 Task: Enable "Trellis quantization" for encoding in FFmpeg audio/video decoder.
Action: Mouse moved to (123, 20)
Screenshot: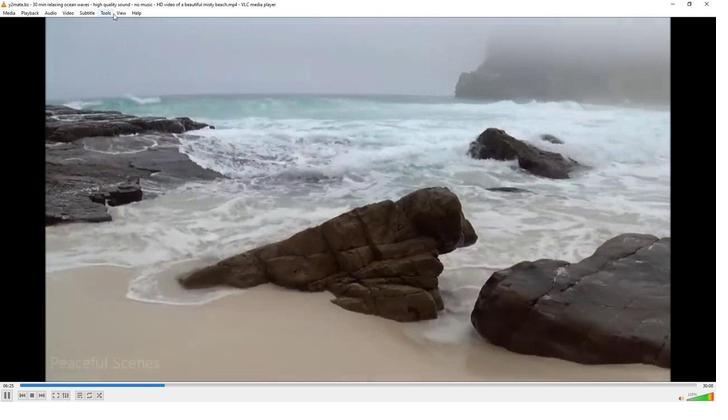 
Action: Mouse pressed left at (123, 20)
Screenshot: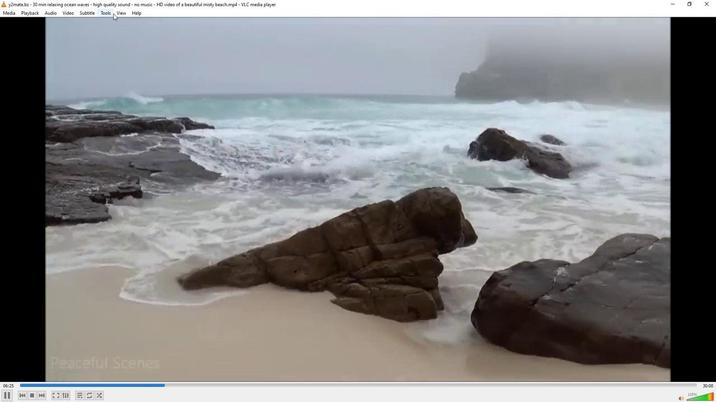 
Action: Mouse moved to (147, 104)
Screenshot: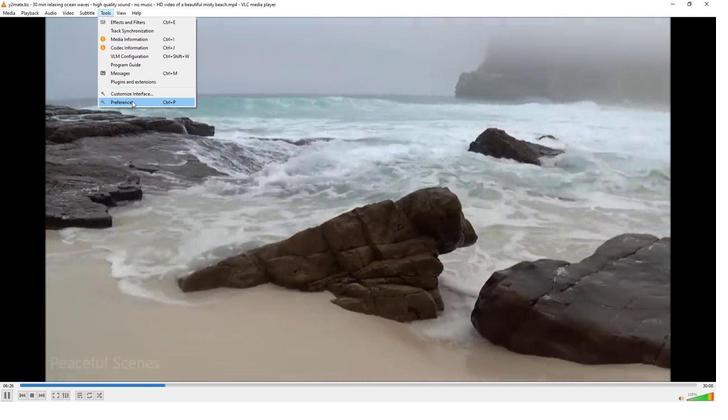 
Action: Mouse pressed left at (147, 104)
Screenshot: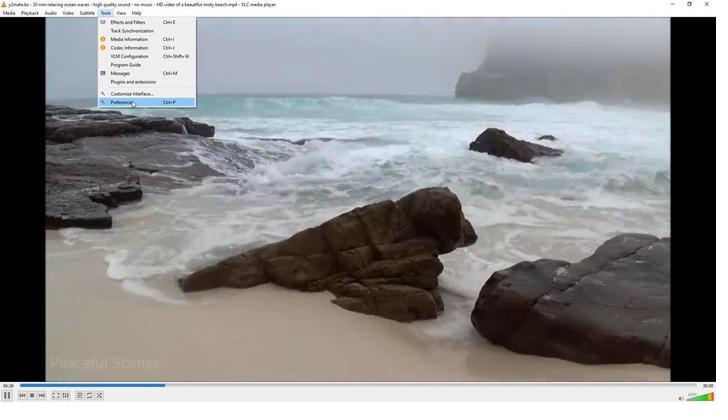 
Action: Mouse moved to (87, 309)
Screenshot: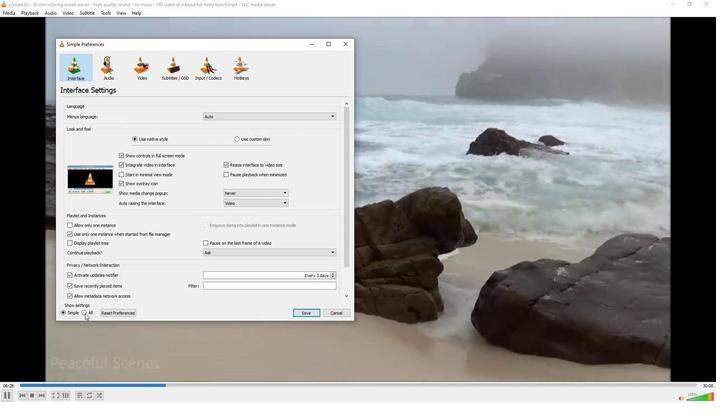 
Action: Mouse pressed left at (87, 309)
Screenshot: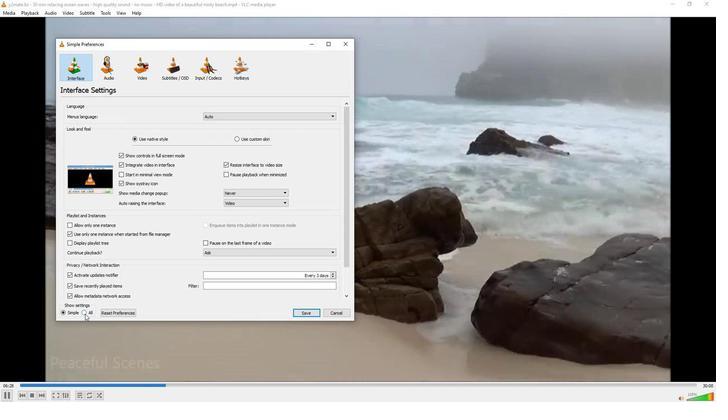 
Action: Mouse moved to (72, 206)
Screenshot: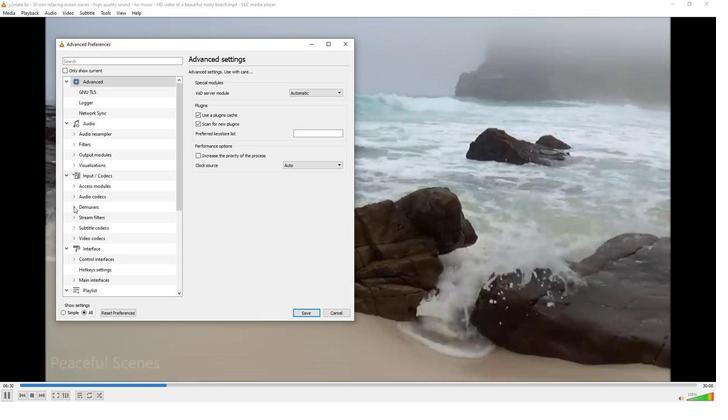 
Action: Mouse pressed left at (72, 206)
Screenshot: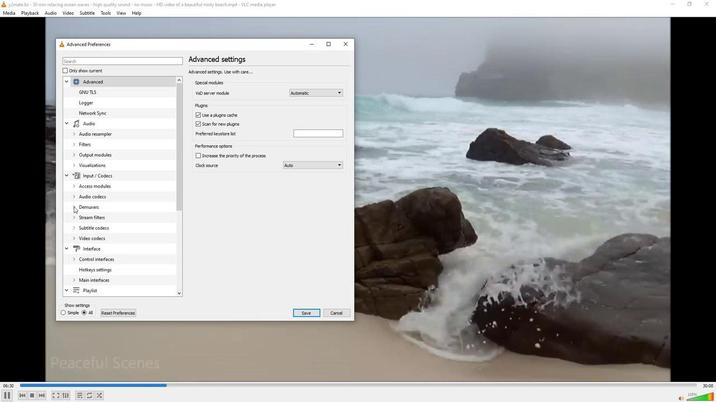 
Action: Mouse moved to (133, 217)
Screenshot: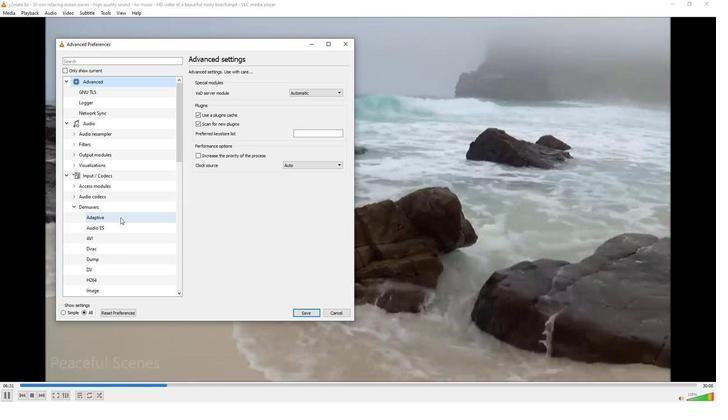 
Action: Mouse scrolled (133, 217) with delta (0, 0)
Screenshot: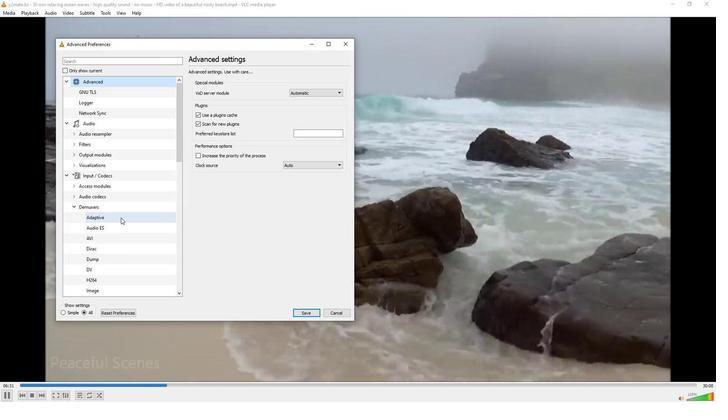 
Action: Mouse scrolled (133, 217) with delta (0, 0)
Screenshot: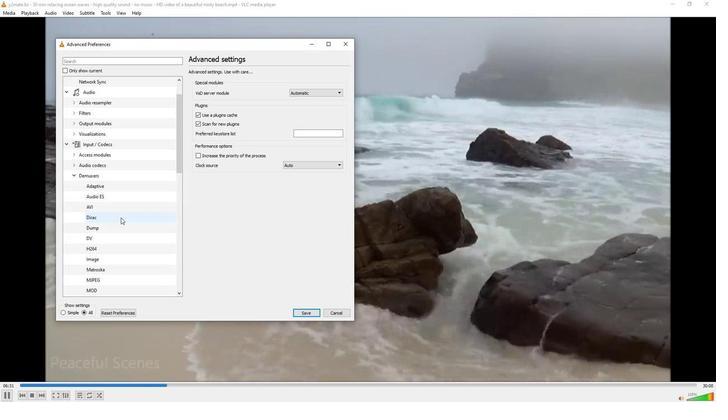 
Action: Mouse scrolled (133, 217) with delta (0, 0)
Screenshot: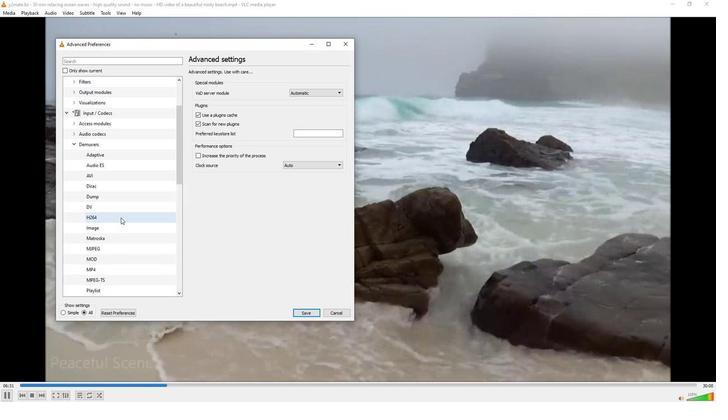 
Action: Mouse moved to (133, 217)
Screenshot: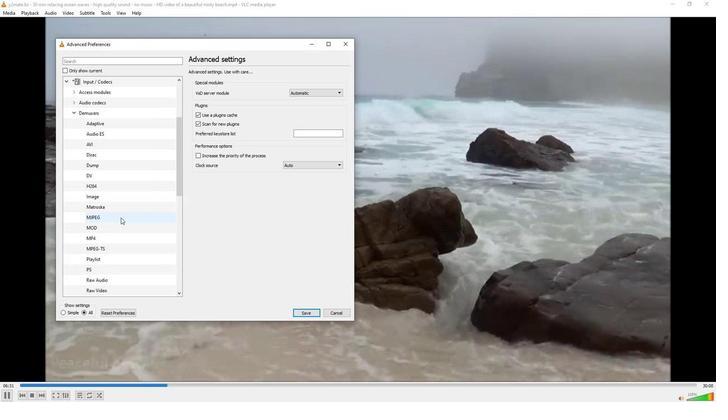 
Action: Mouse scrolled (133, 217) with delta (0, 0)
Screenshot: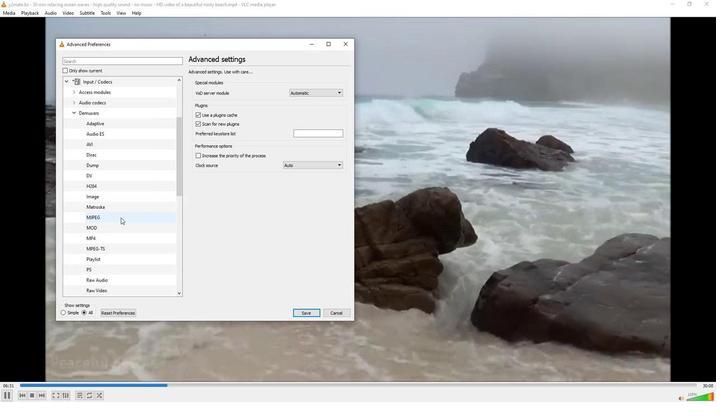 
Action: Mouse scrolled (133, 217) with delta (0, 0)
Screenshot: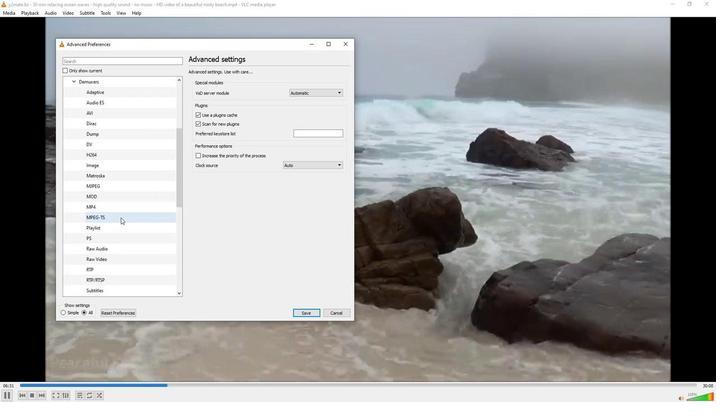 
Action: Mouse scrolled (133, 217) with delta (0, 0)
Screenshot: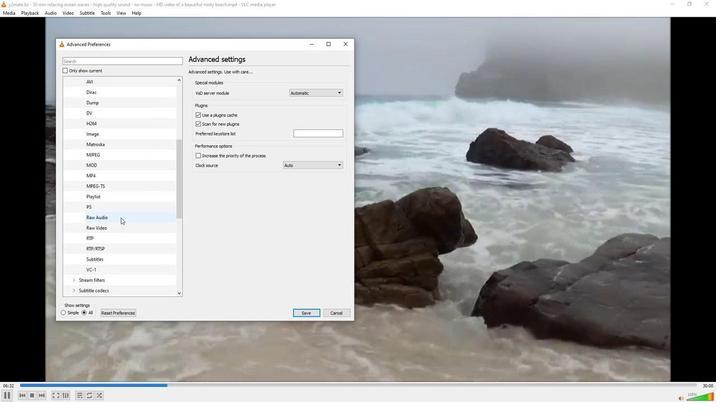 
Action: Mouse moved to (74, 268)
Screenshot: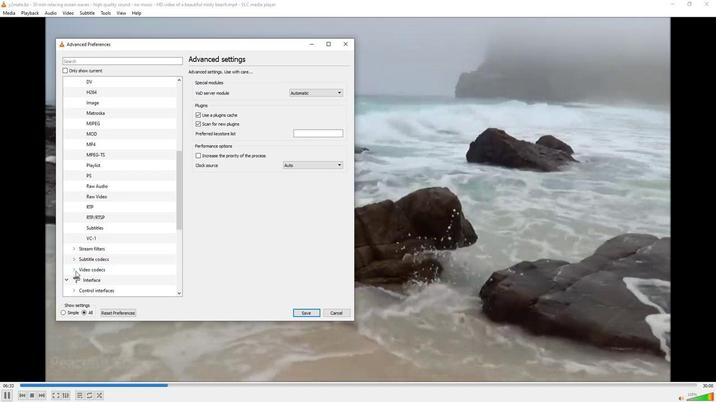 
Action: Mouse pressed left at (74, 268)
Screenshot: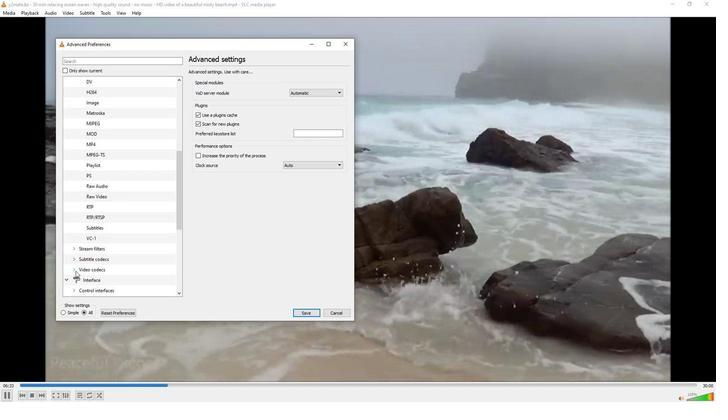 
Action: Mouse moved to (101, 286)
Screenshot: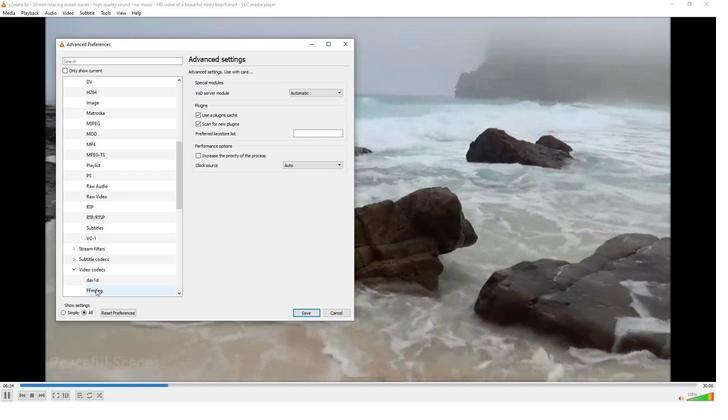 
Action: Mouse pressed left at (101, 286)
Screenshot: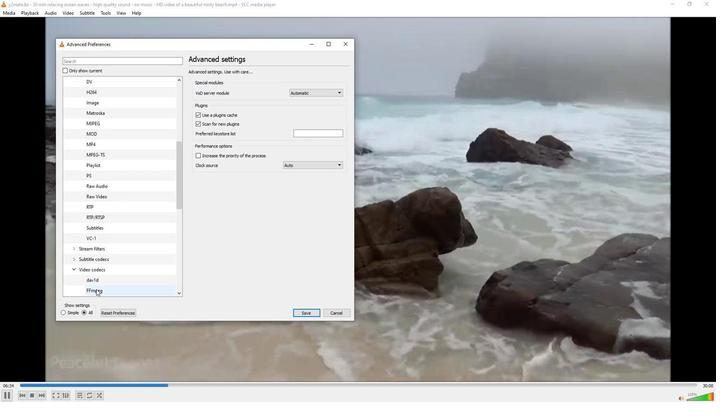 
Action: Mouse moved to (318, 265)
Screenshot: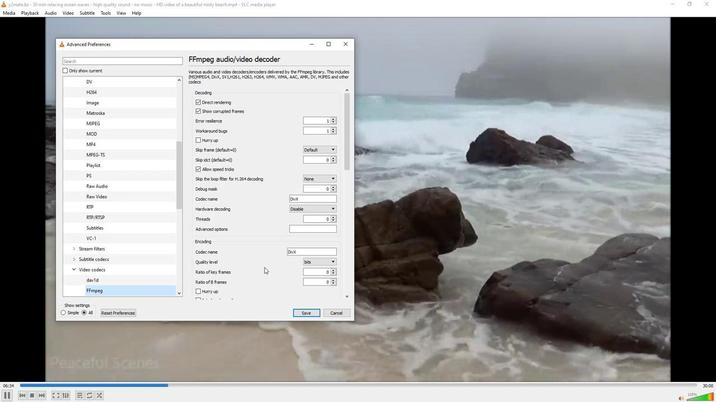 
Action: Mouse scrolled (318, 264) with delta (0, 0)
Screenshot: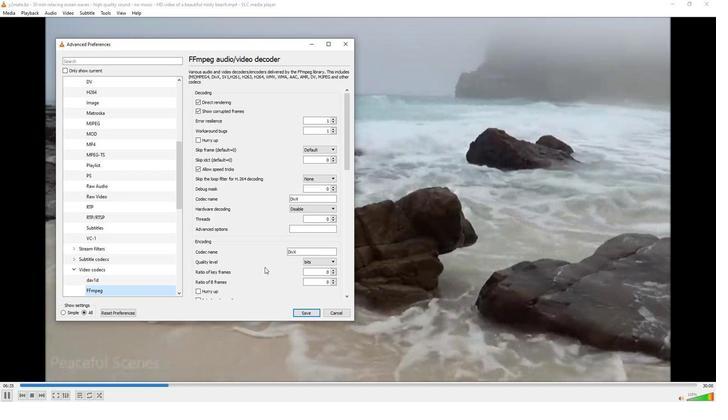 
Action: Mouse scrolled (318, 264) with delta (0, 0)
Screenshot: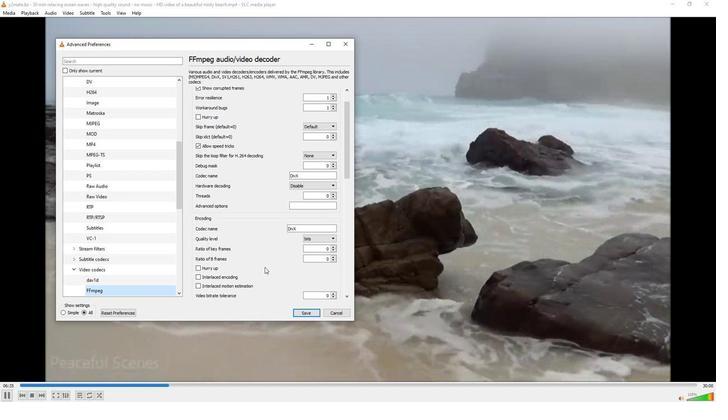 
Action: Mouse scrolled (318, 264) with delta (0, 0)
Screenshot: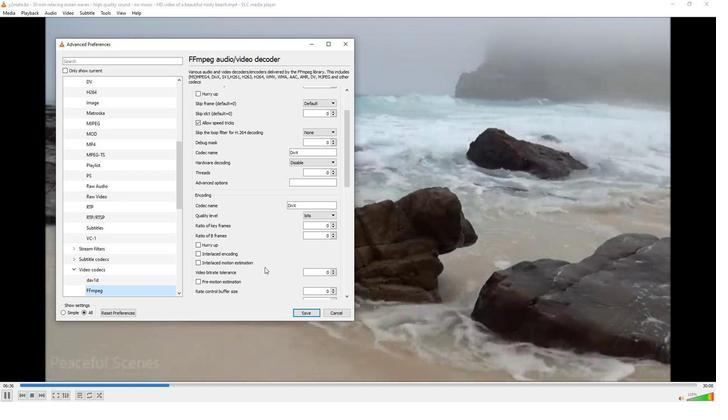 
Action: Mouse moved to (318, 265)
Screenshot: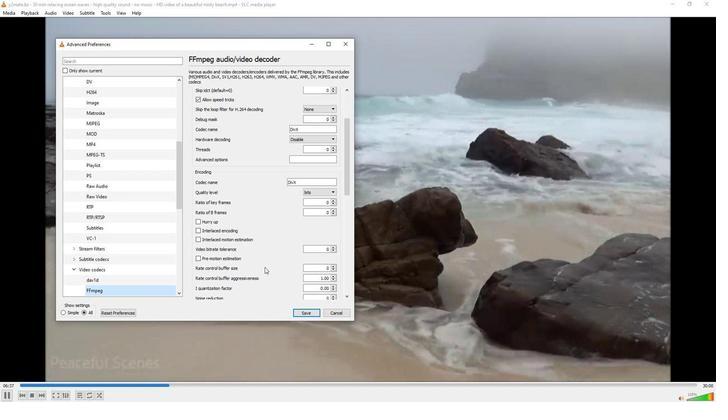 
Action: Mouse scrolled (318, 264) with delta (0, 0)
Screenshot: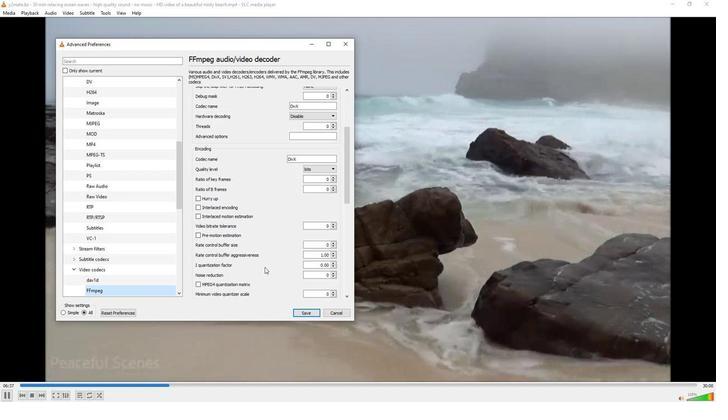 
Action: Mouse moved to (317, 264)
Screenshot: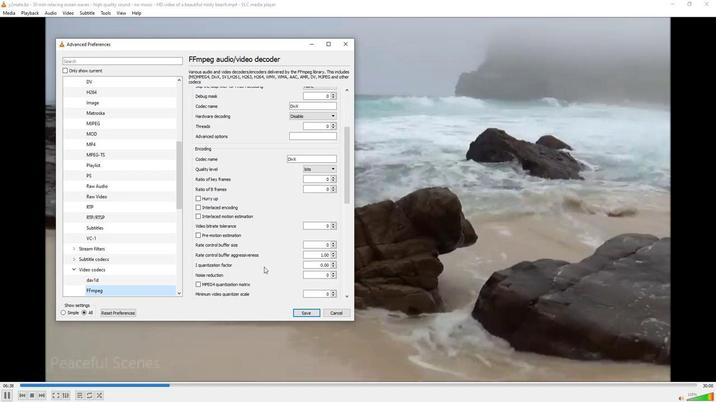 
Action: Mouse scrolled (317, 264) with delta (0, 0)
Screenshot: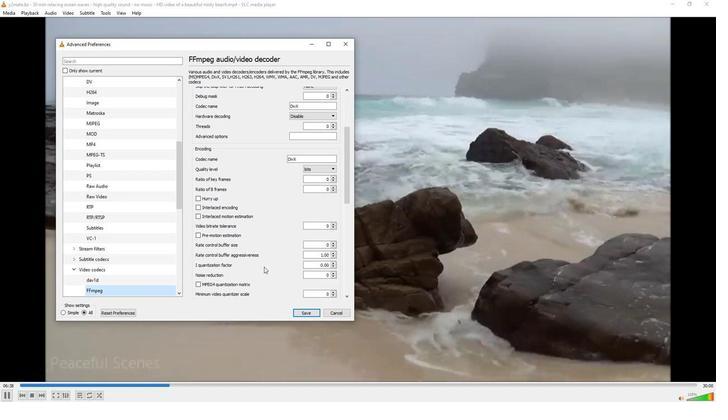 
Action: Mouse moved to (231, 286)
Screenshot: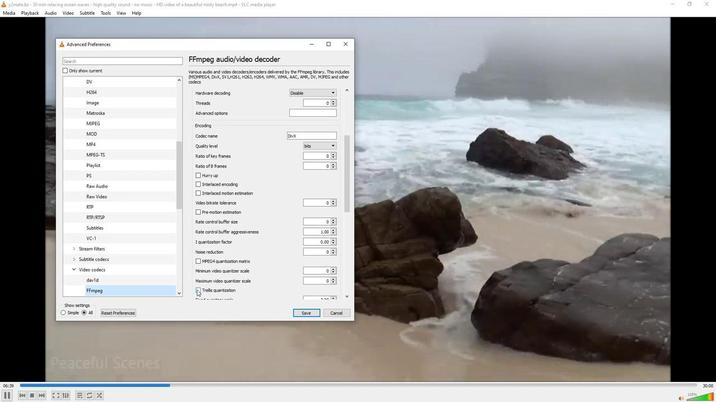
Action: Mouse pressed left at (231, 286)
Screenshot: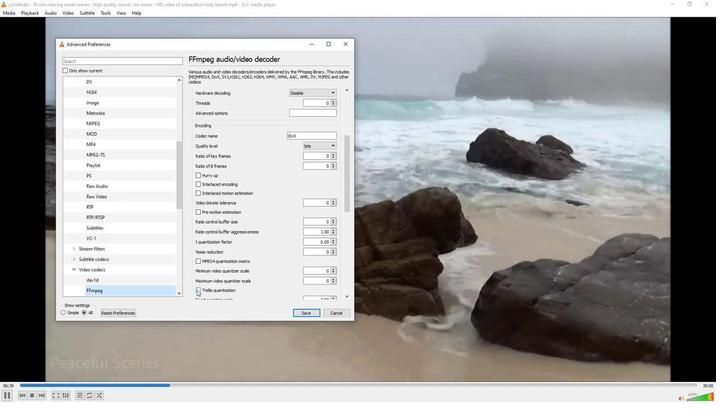 
Action: Mouse moved to (286, 271)
Screenshot: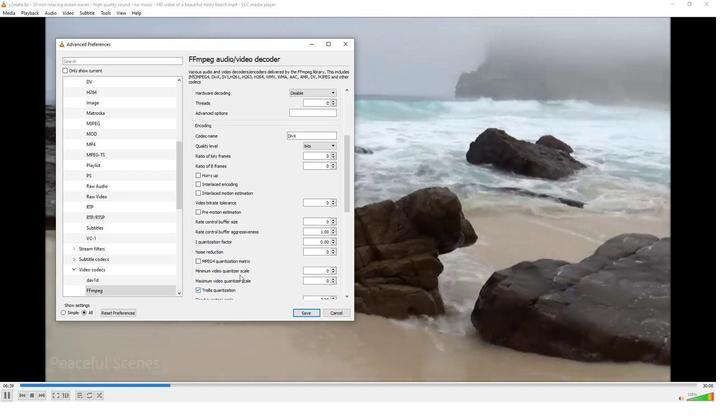 
